 Task: Select the wordWrapColumn option in the word wrap.
Action: Mouse moved to (82, 614)
Screenshot: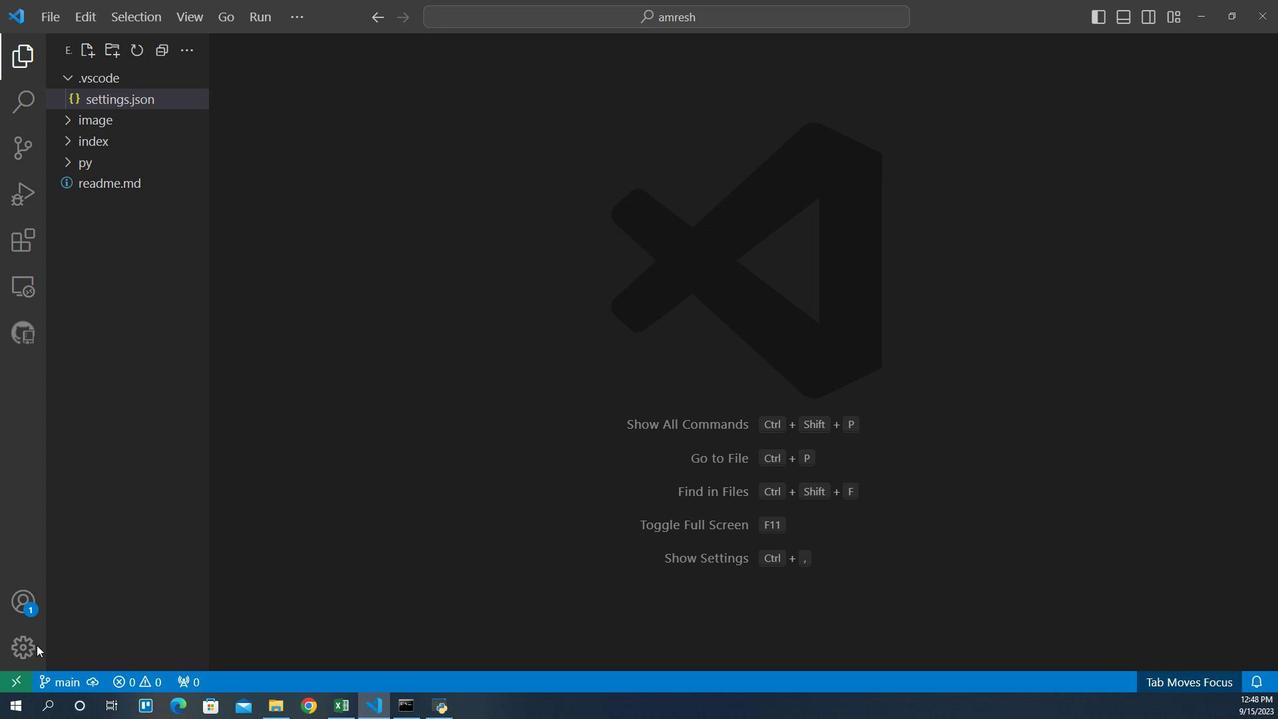 
Action: Mouse pressed left at (82, 614)
Screenshot: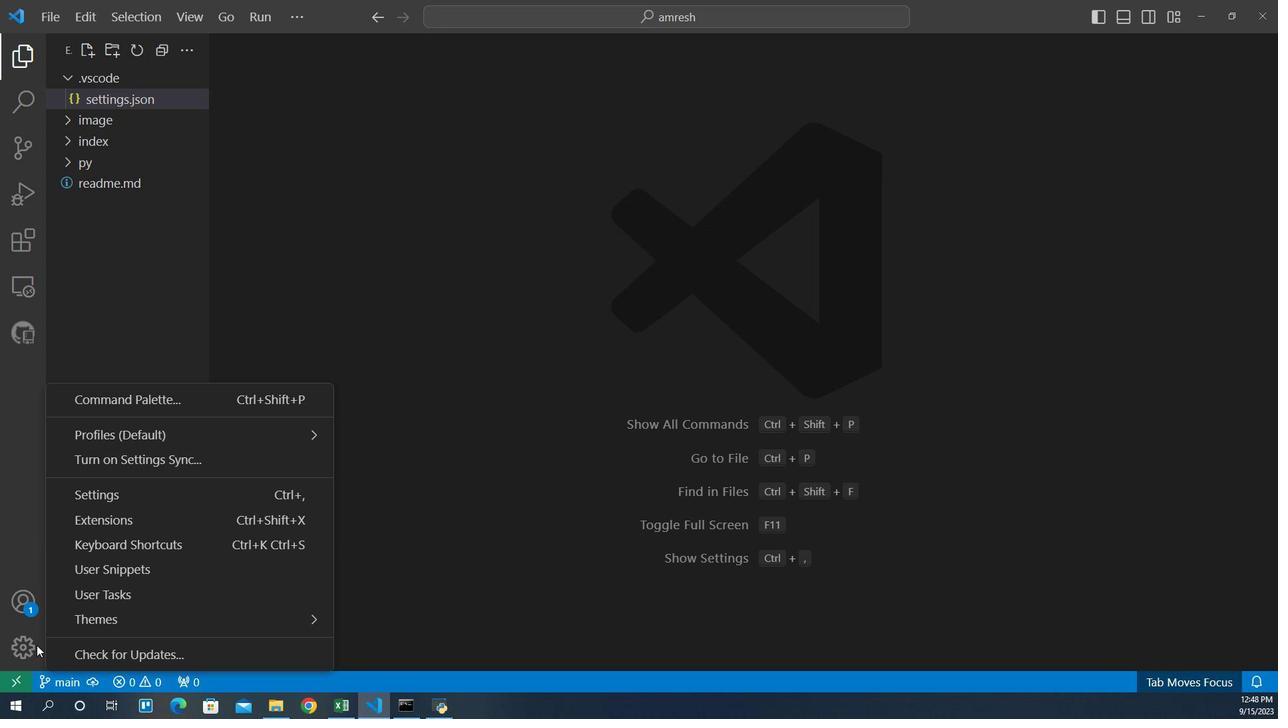 
Action: Mouse moved to (140, 496)
Screenshot: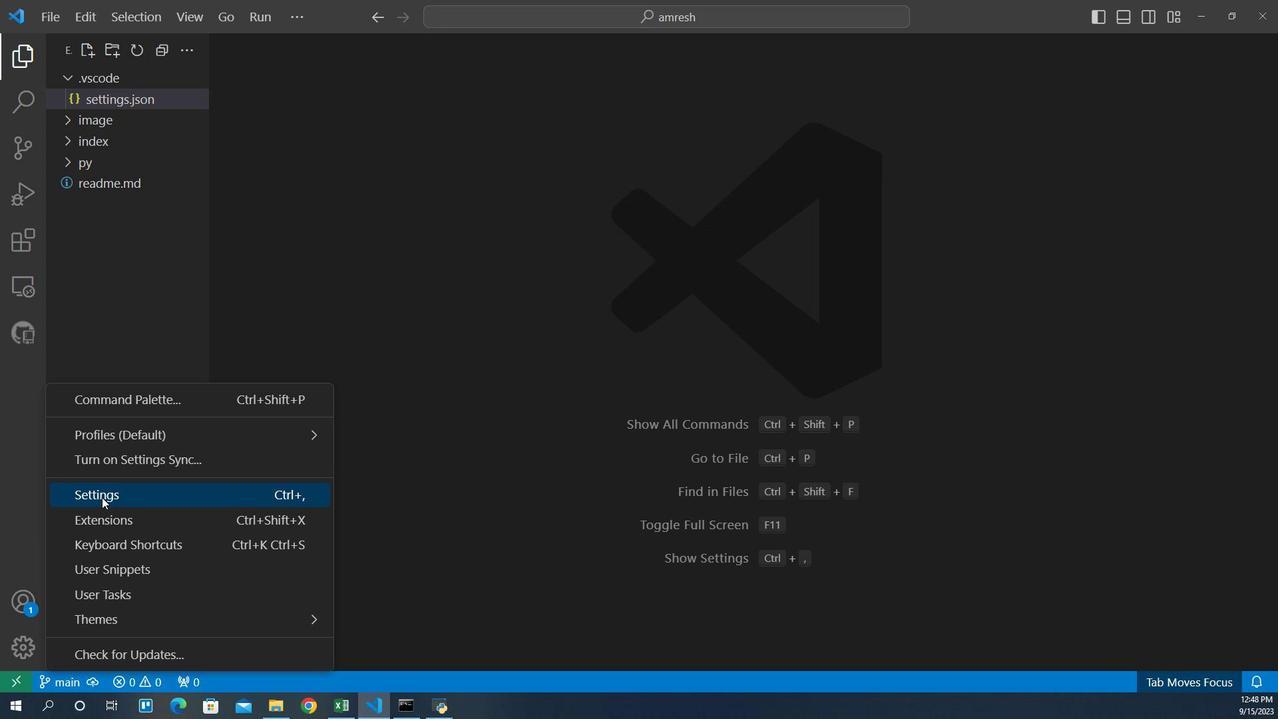 
Action: Mouse pressed left at (140, 496)
Screenshot: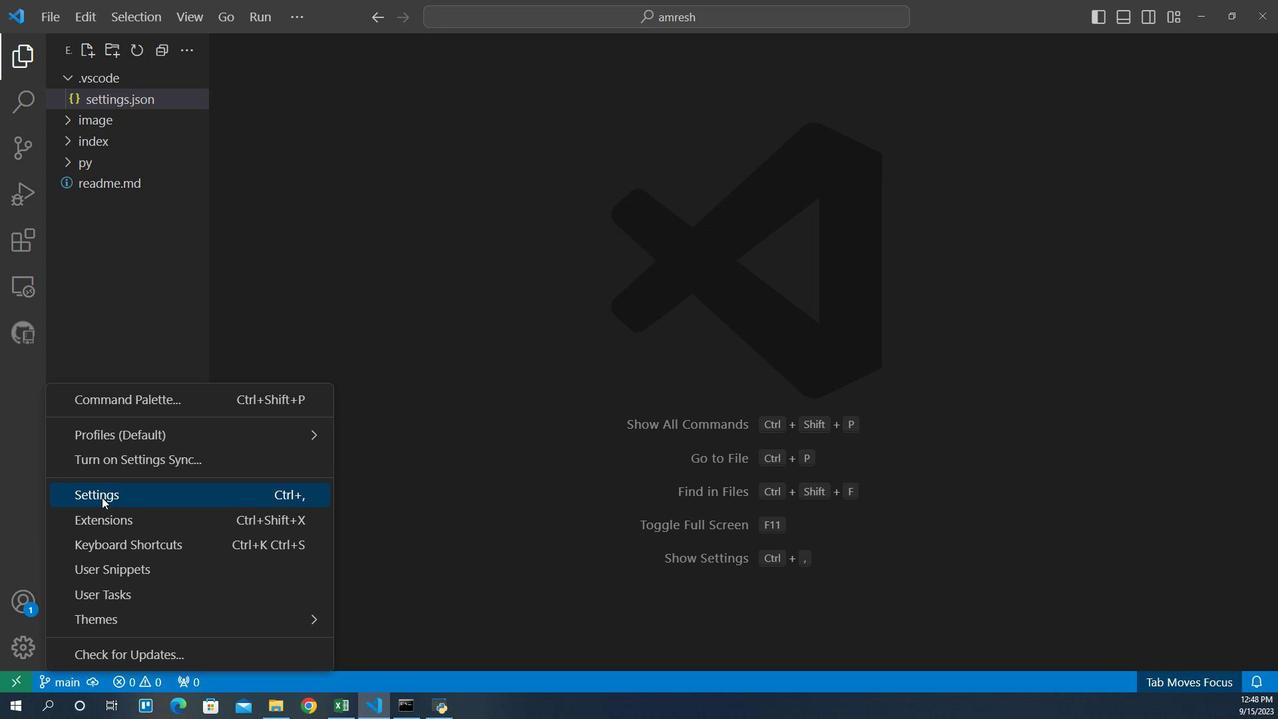 
Action: Mouse moved to (335, 202)
Screenshot: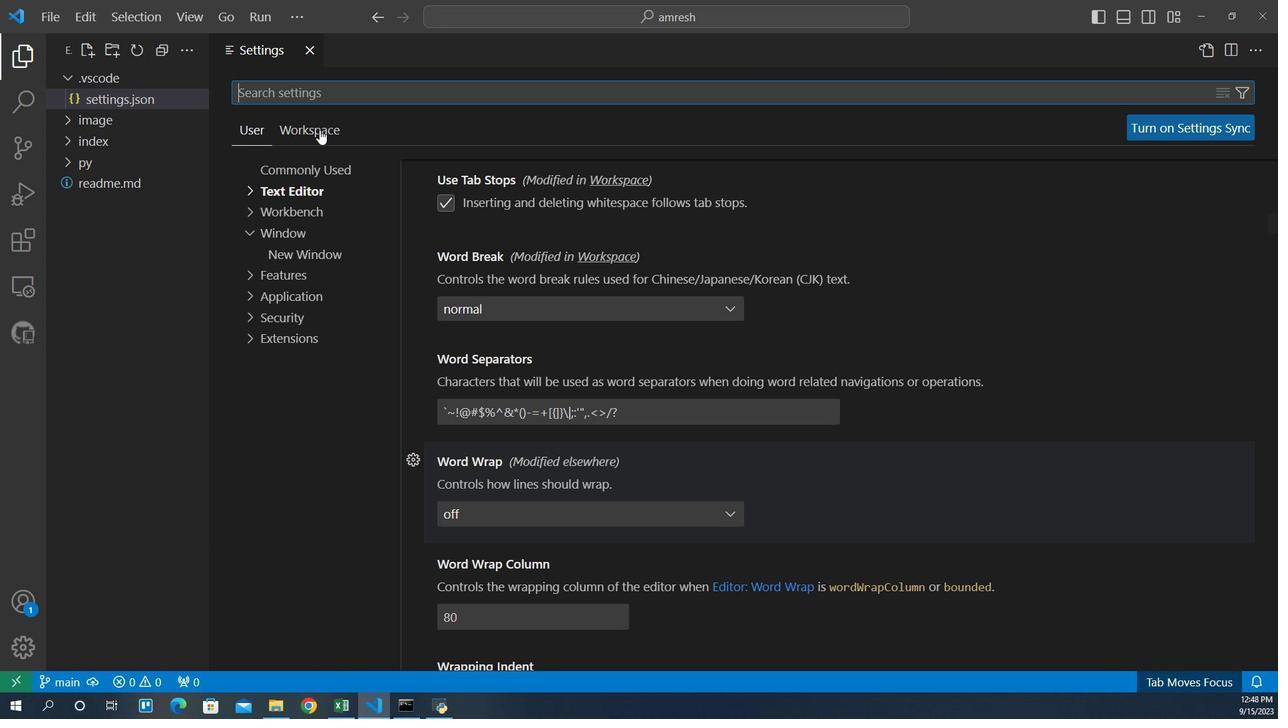 
Action: Mouse pressed left at (335, 202)
Screenshot: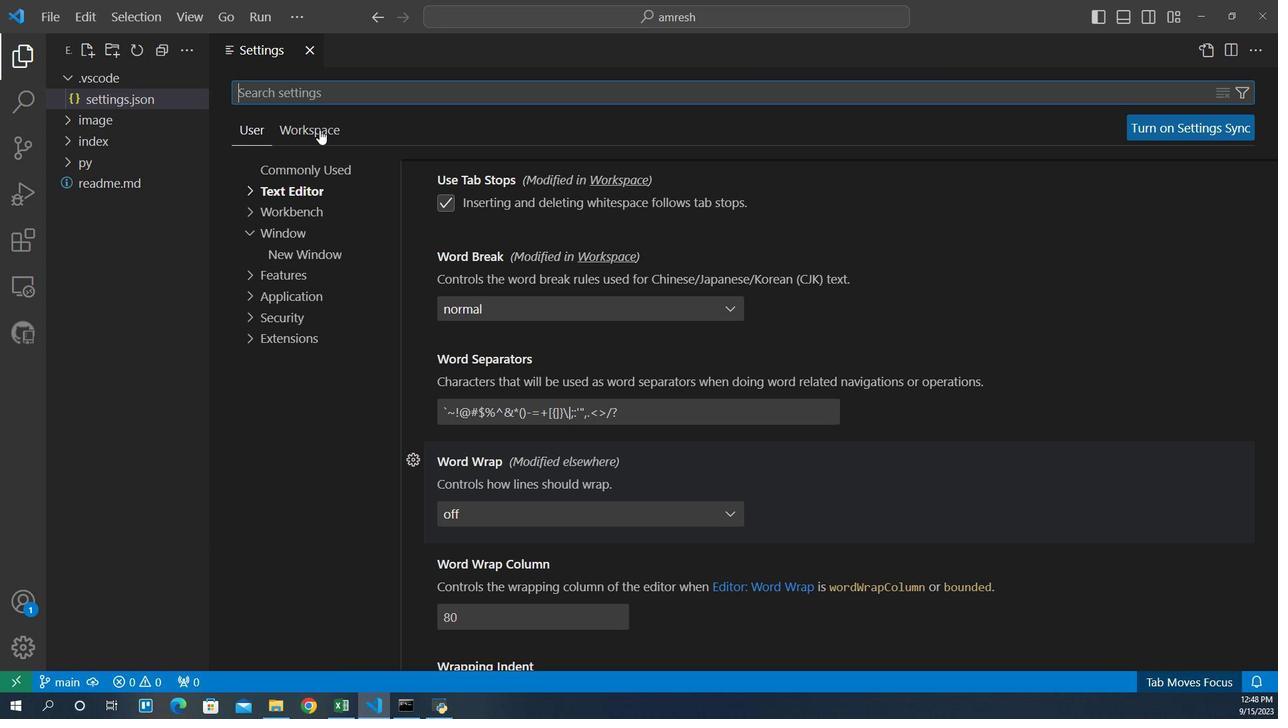 
Action: Mouse moved to (329, 254)
Screenshot: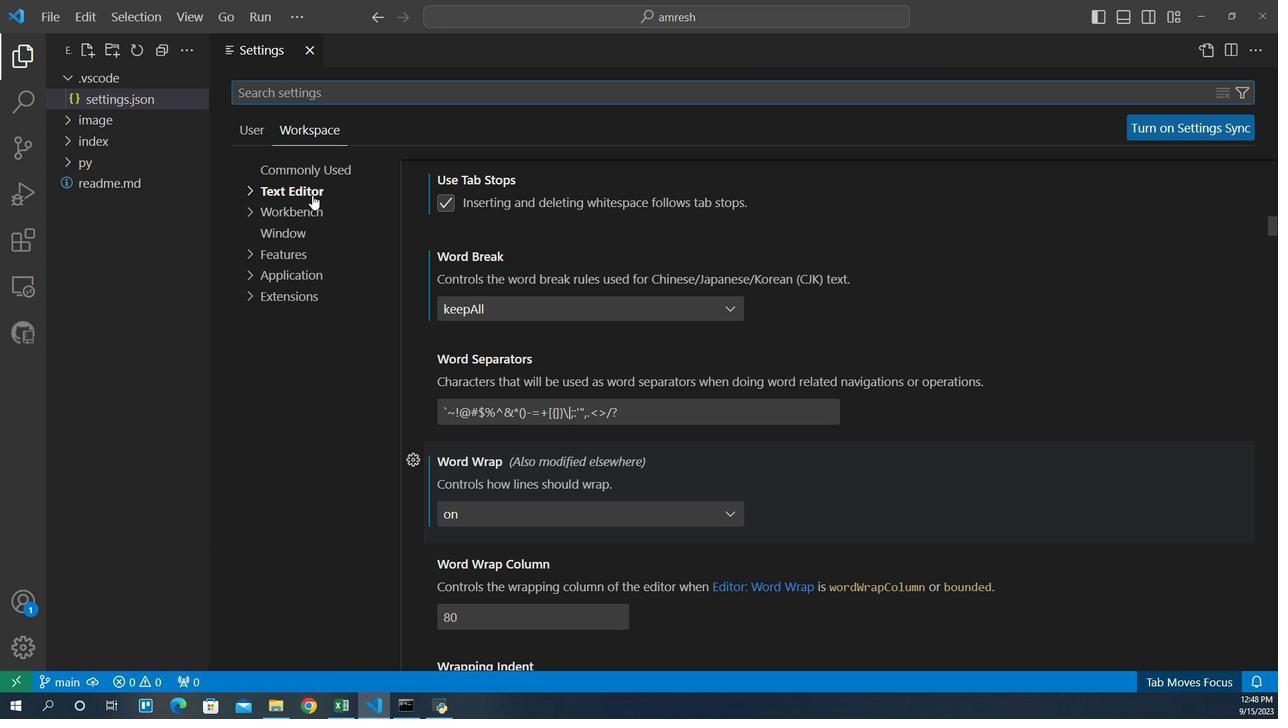 
Action: Mouse pressed left at (329, 254)
Screenshot: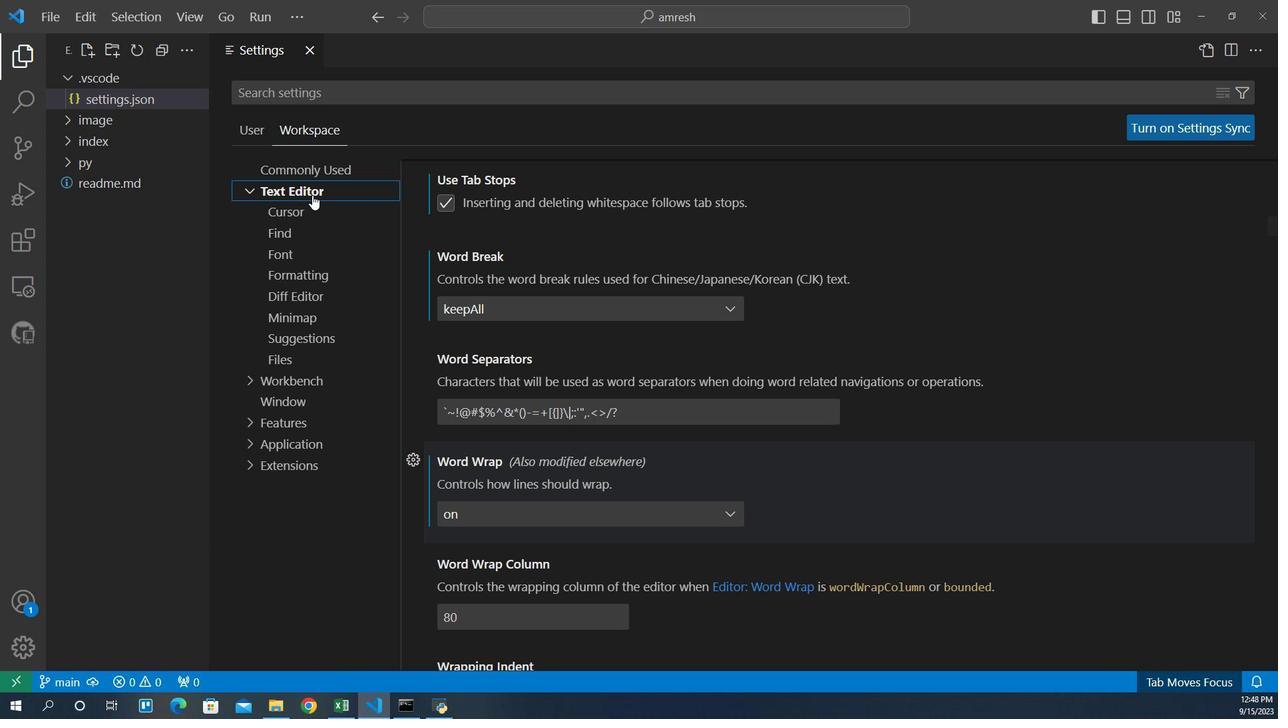 
Action: Mouse moved to (484, 506)
Screenshot: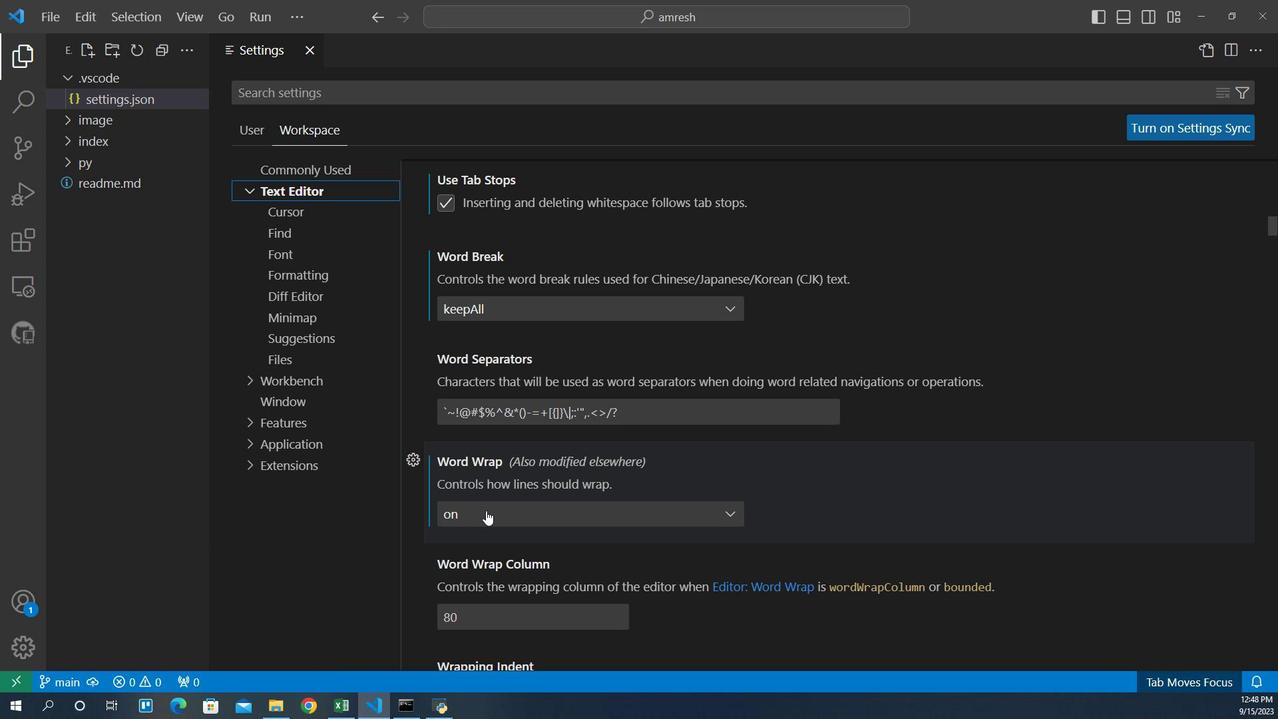 
Action: Mouse pressed left at (484, 506)
Screenshot: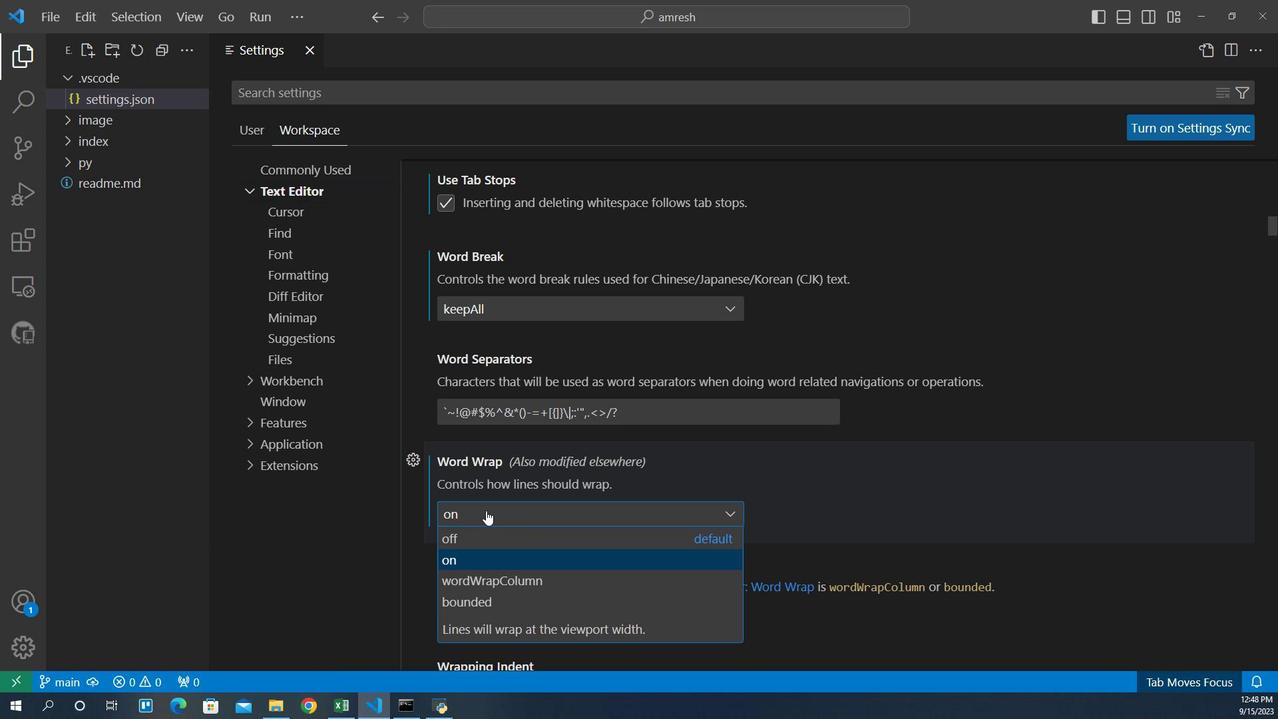 
Action: Mouse moved to (480, 564)
Screenshot: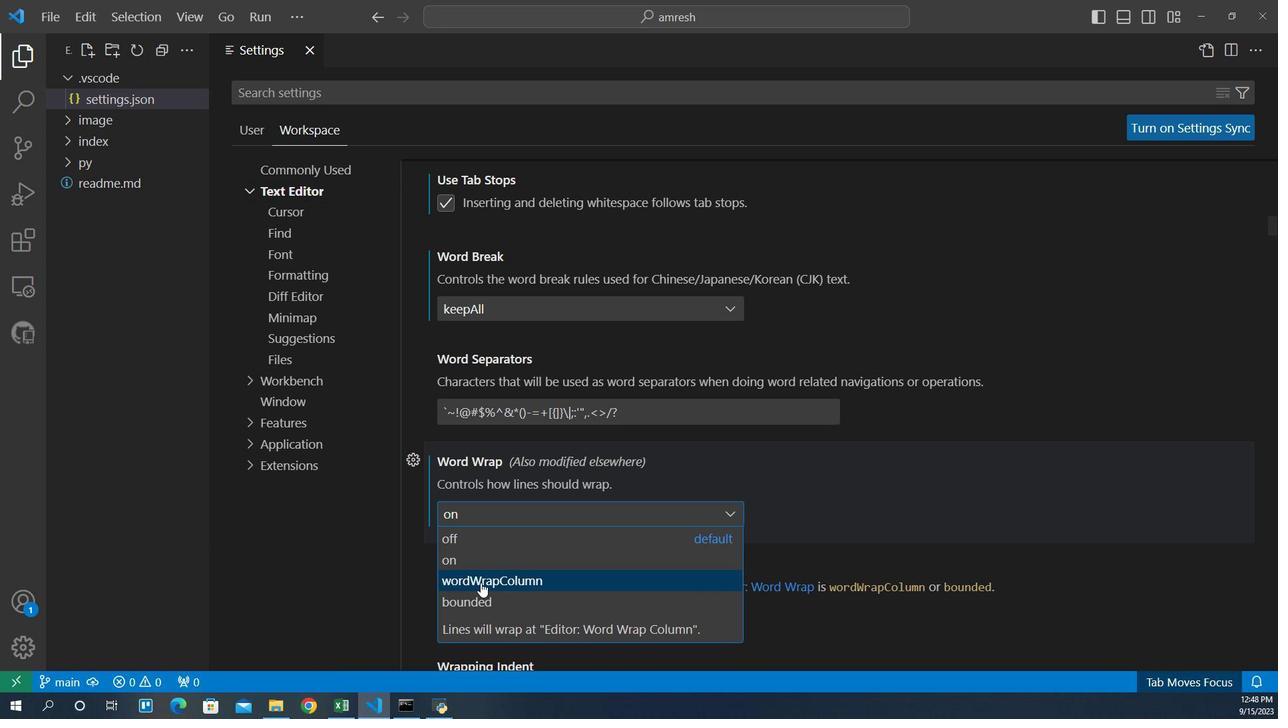 
Action: Mouse pressed left at (480, 564)
Screenshot: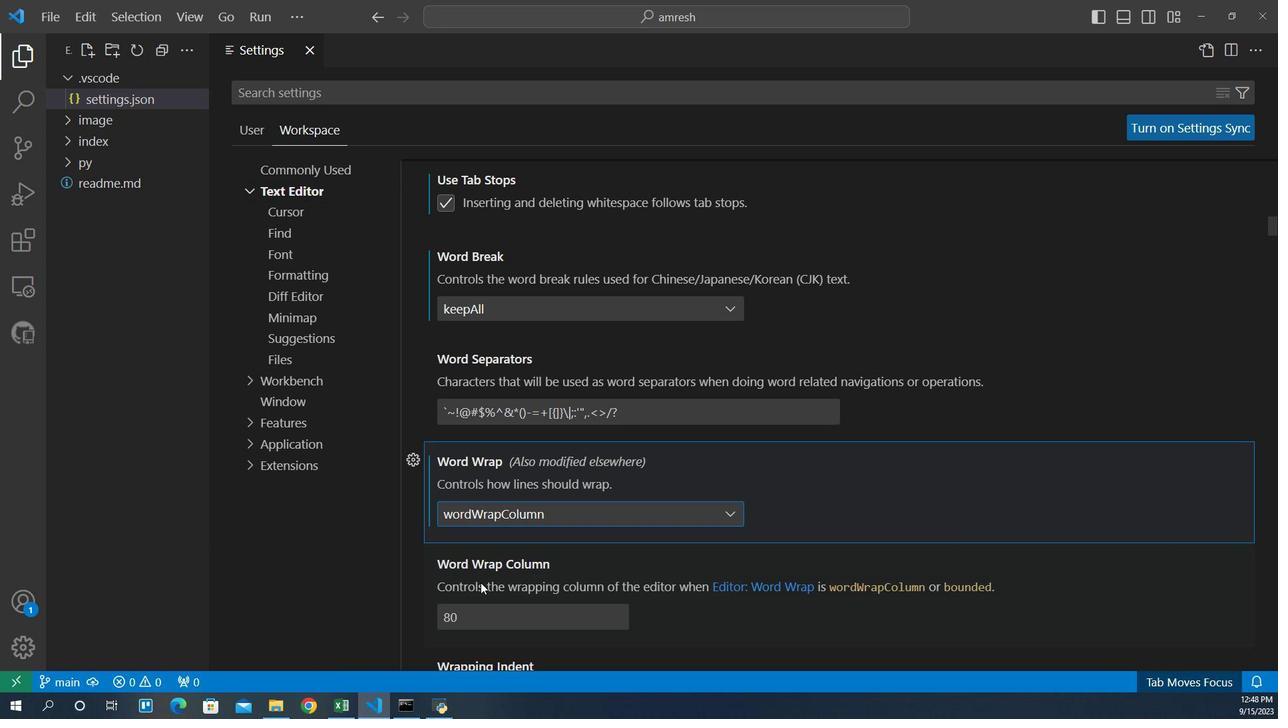 
Action: Mouse moved to (478, 524)
Screenshot: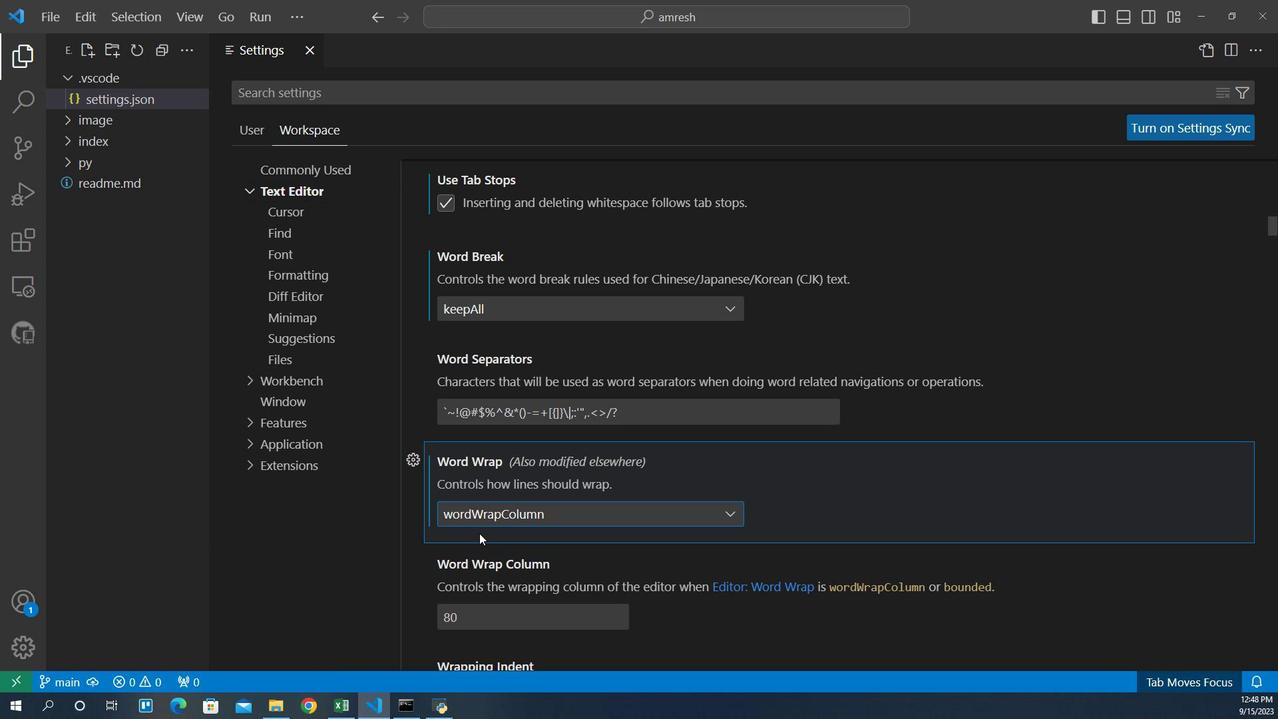 
